 Task: Write the Address "123 Main Street, Anytown, USA 12345" Under New vendor in Find vendor.
Action: Mouse moved to (107, 13)
Screenshot: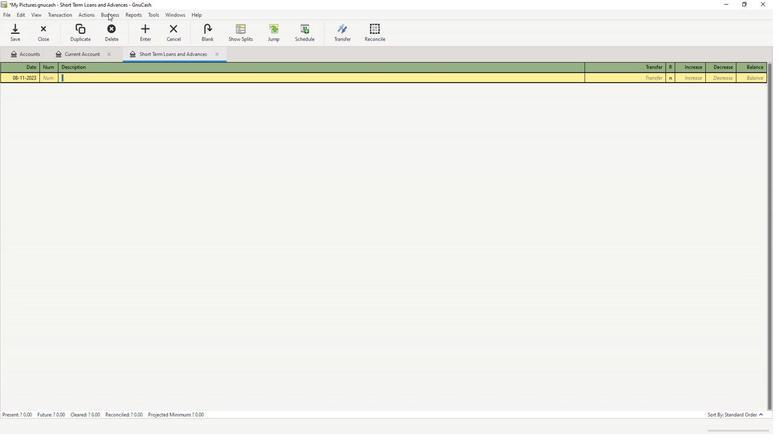
Action: Mouse pressed left at (107, 13)
Screenshot: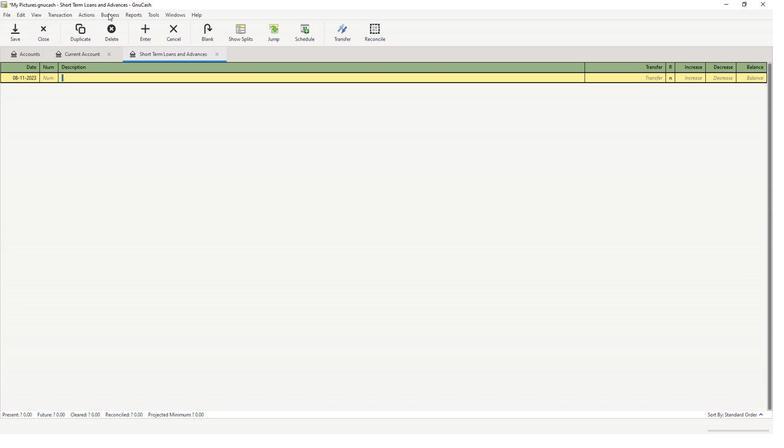 
Action: Mouse moved to (118, 36)
Screenshot: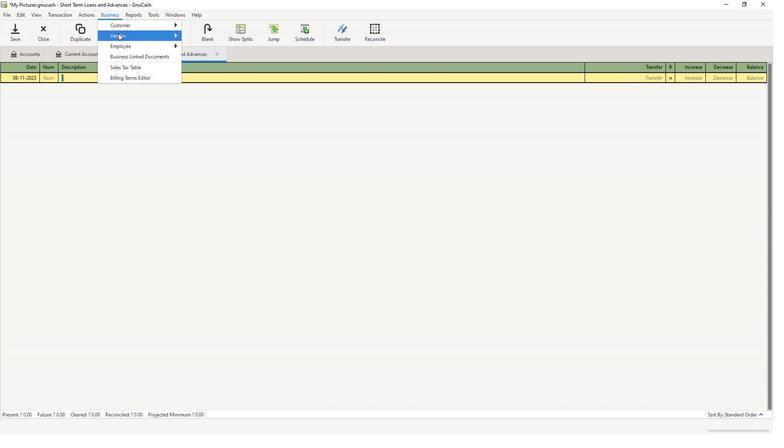 
Action: Mouse pressed left at (118, 36)
Screenshot: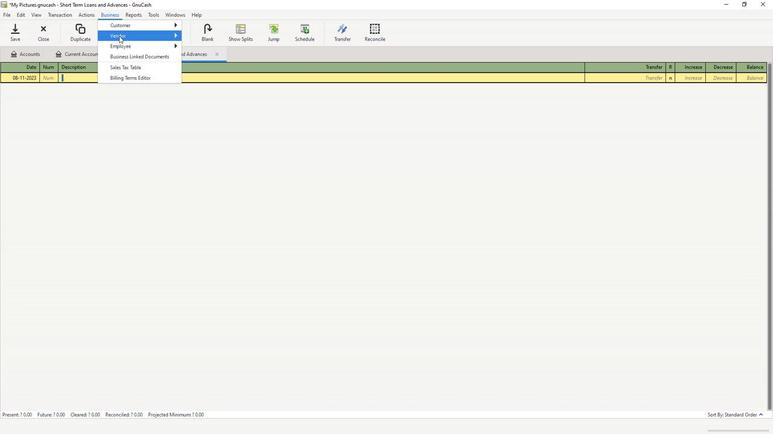 
Action: Mouse moved to (201, 57)
Screenshot: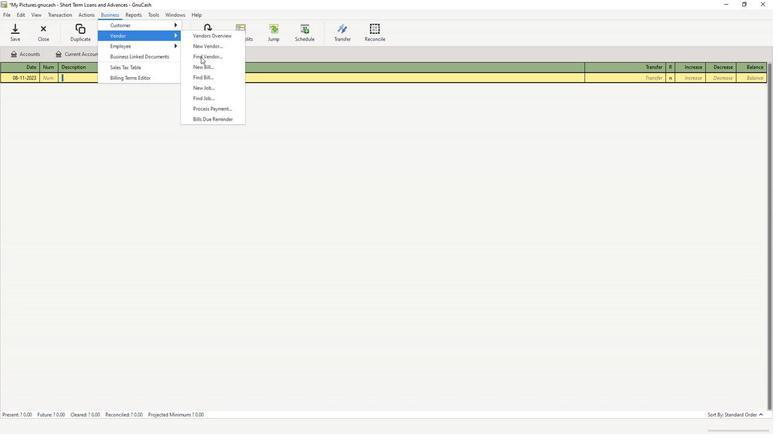 
Action: Mouse pressed left at (201, 57)
Screenshot: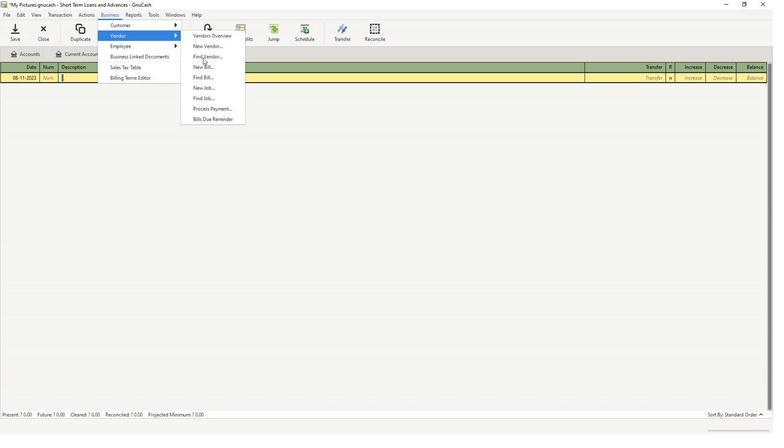 
Action: Mouse moved to (412, 287)
Screenshot: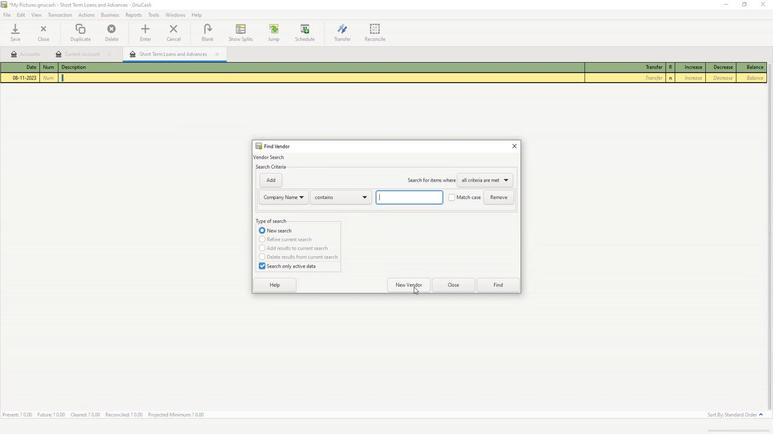 
Action: Mouse pressed left at (412, 287)
Screenshot: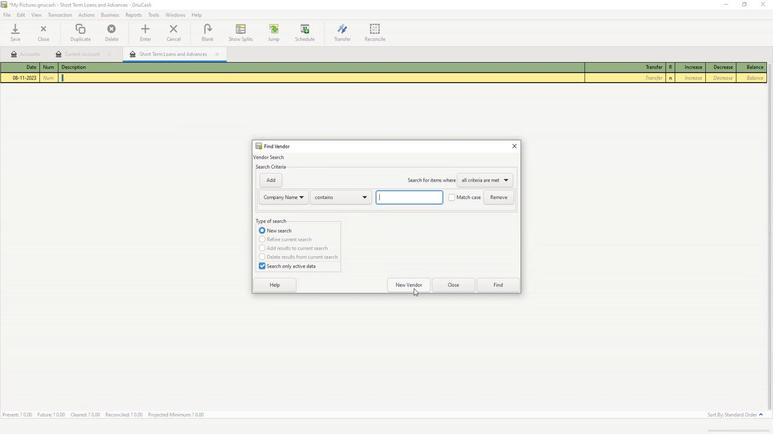 
Action: Mouse moved to (366, 212)
Screenshot: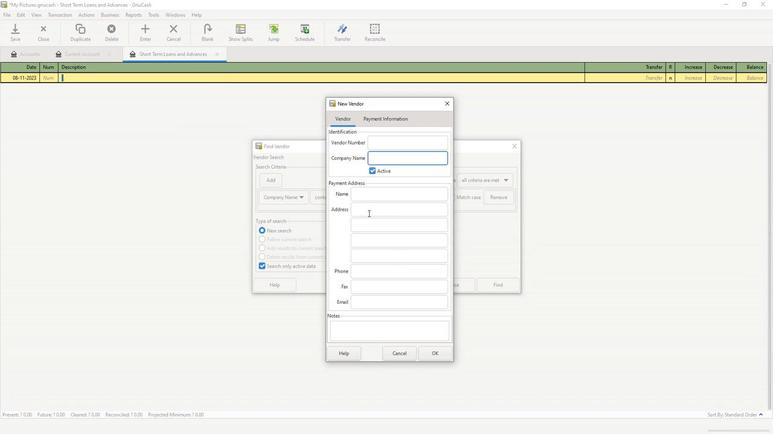 
Action: Mouse pressed left at (366, 212)
Screenshot: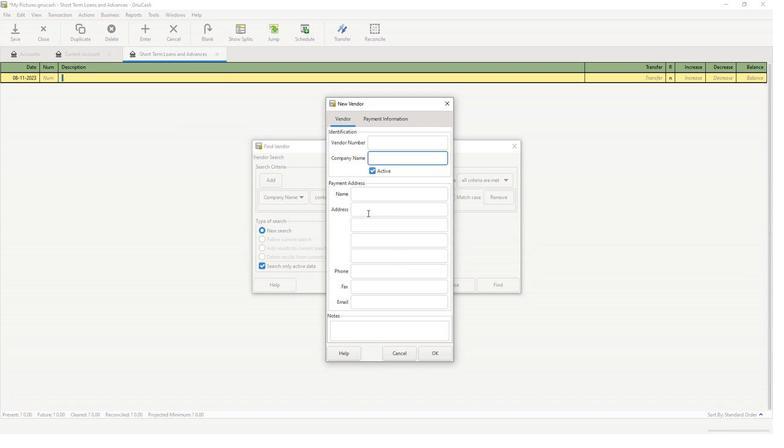 
Action: Key pressed 123<Key.space><Key.caps_lock>M<Key.caps_lock>ain<Key.space><Key.caps_lock>S<Key.caps_lock>treet<Key.space><Key.backspace>,<Key.space><Key.caps_lock>A<Key.caps_lock>nytown<Key.tab><Key.caps_lock>USA<Key.space>12345
Screenshot: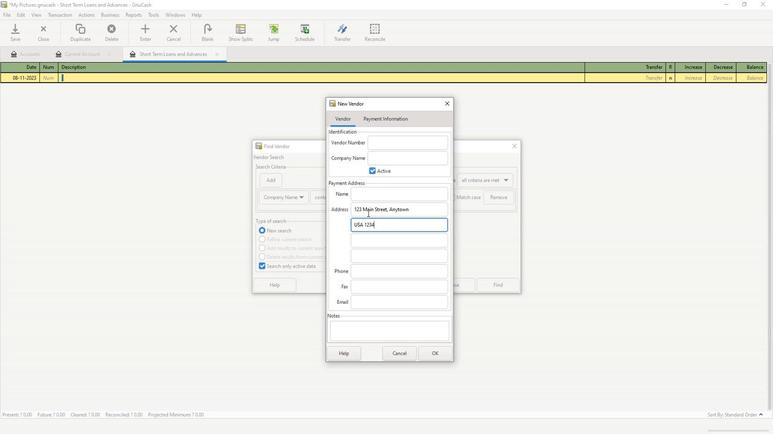 
Action: Mouse moved to (437, 349)
Screenshot: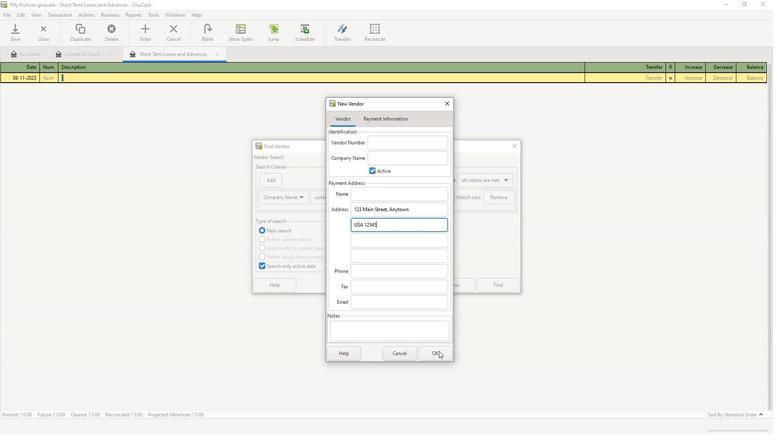 
